 Task: Use Frogs at Night Effect in this video Movie B.mp4
Action: Mouse pressed left at (437, 191)
Screenshot: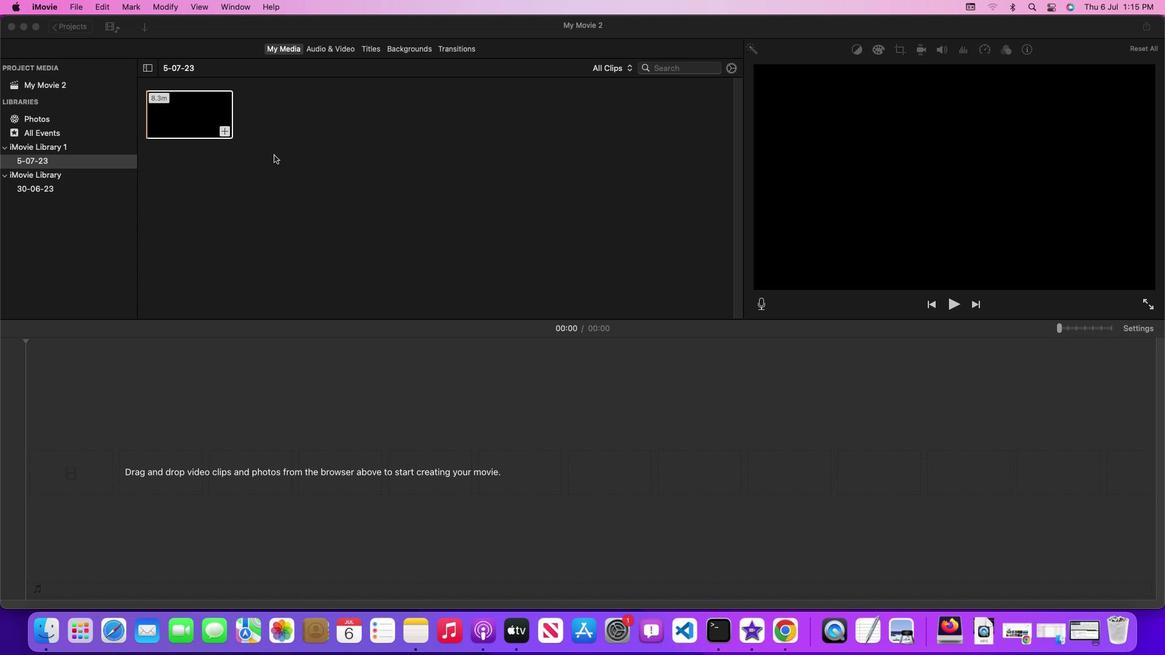 
Action: Mouse moved to (197, 126)
Screenshot: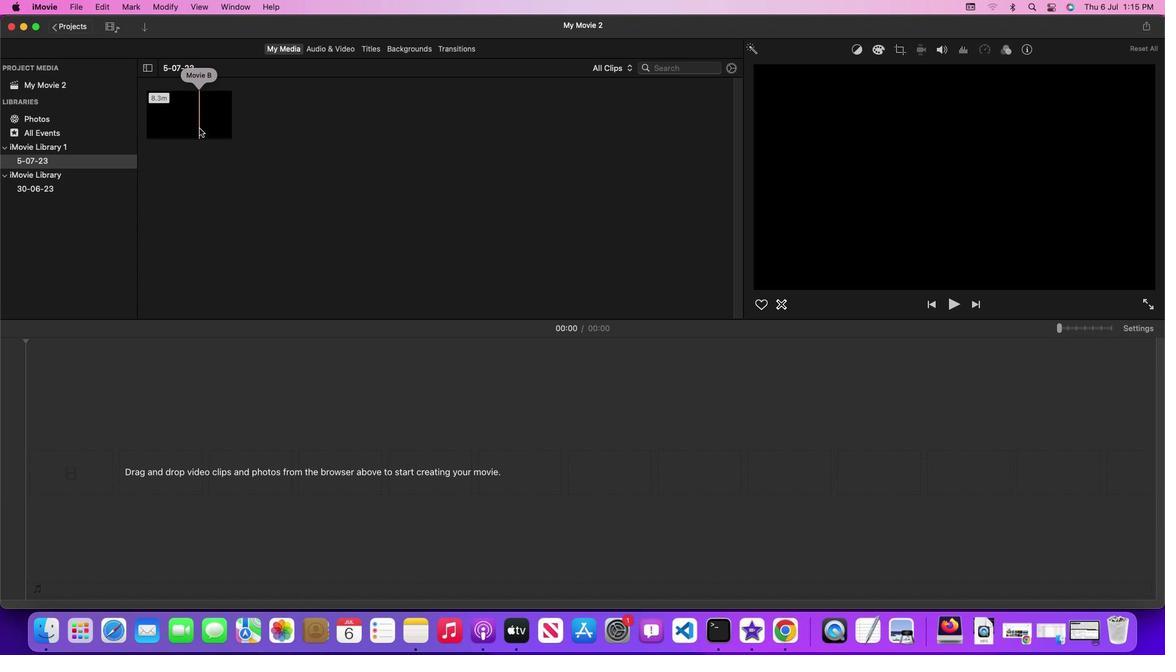 
Action: Mouse pressed left at (197, 126)
Screenshot: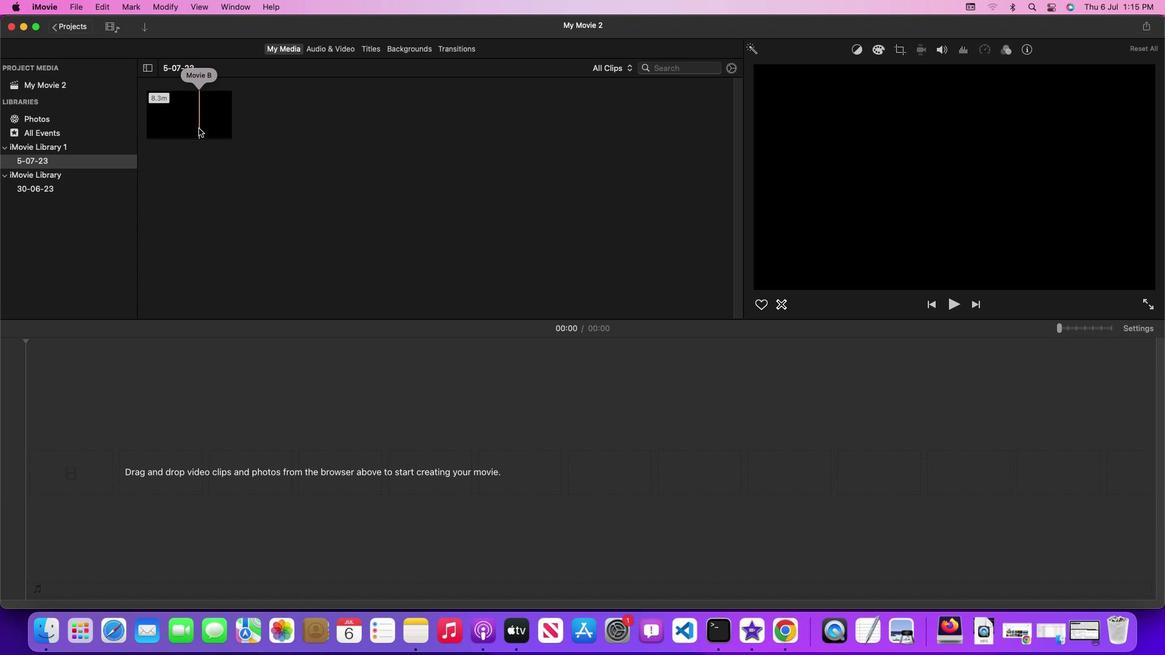 
Action: Mouse moved to (336, 49)
Screenshot: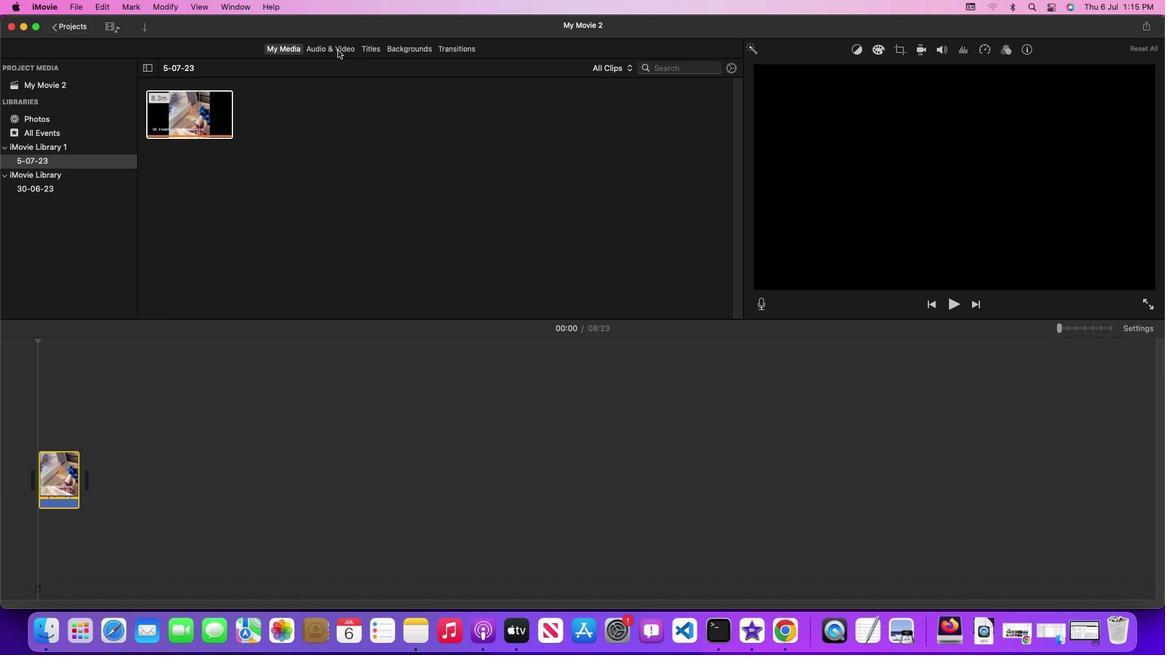 
Action: Mouse pressed left at (336, 49)
Screenshot: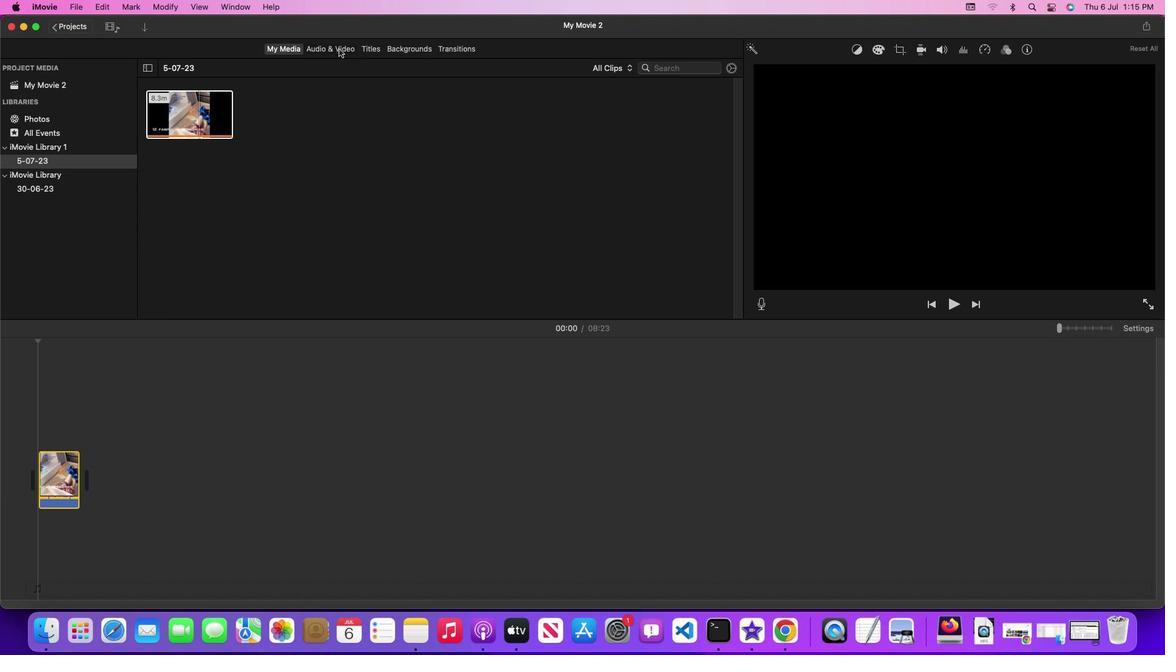 
Action: Mouse moved to (738, 161)
Screenshot: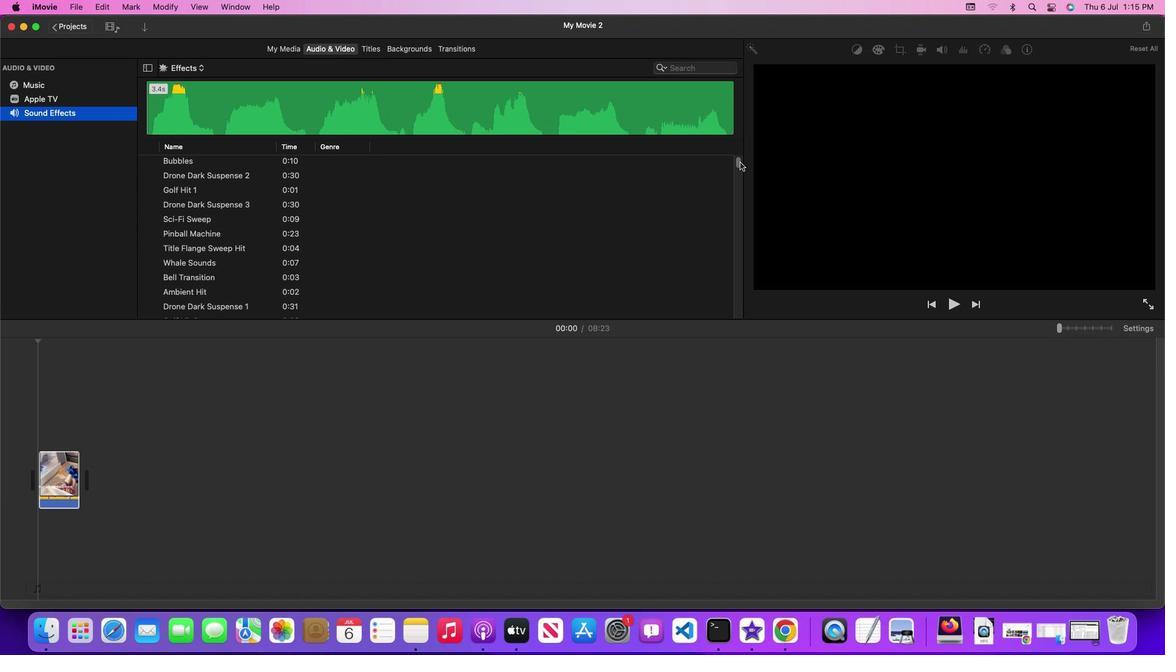 
Action: Mouse pressed left at (738, 161)
Screenshot: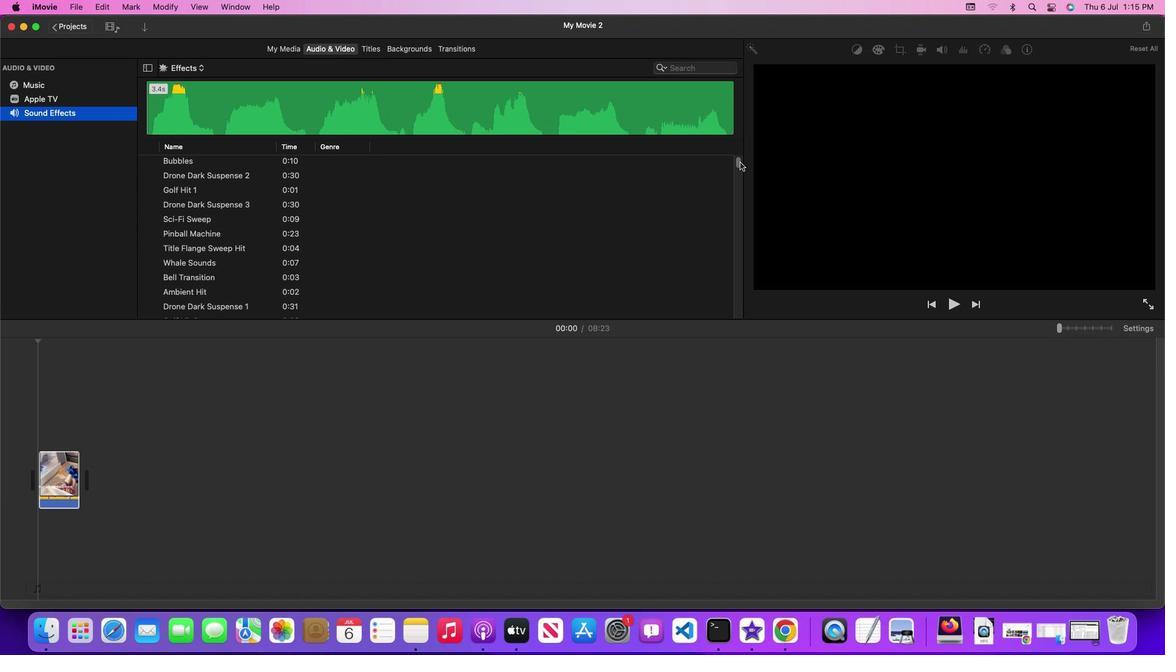 
Action: Mouse moved to (562, 245)
Screenshot: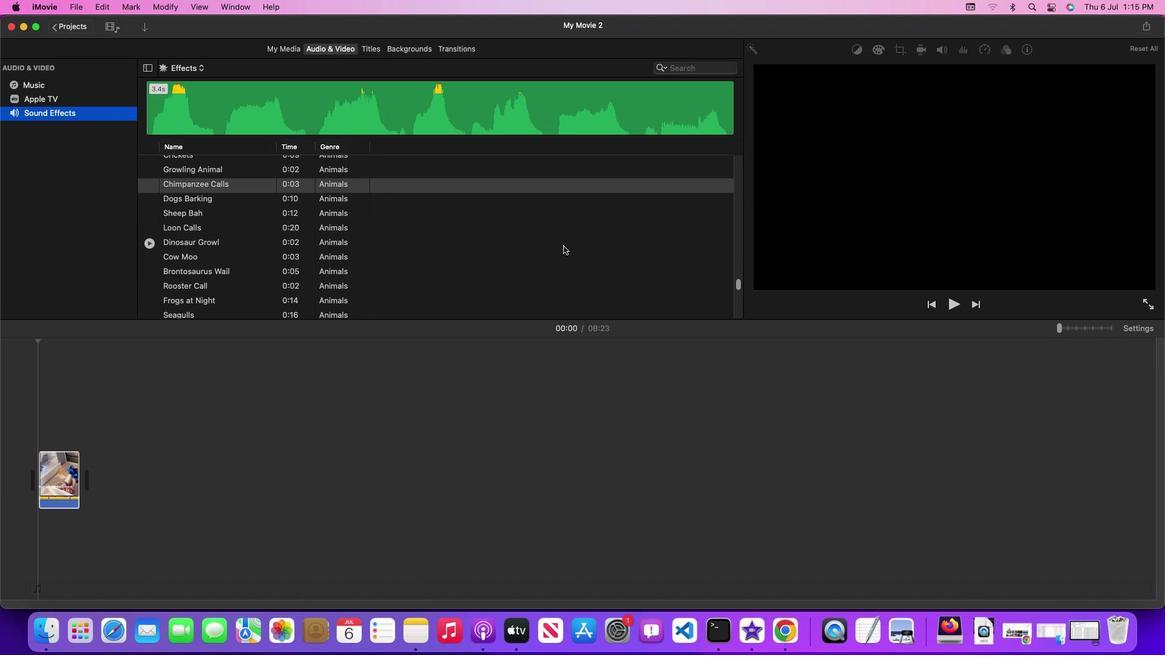 
Action: Mouse scrolled (562, 245) with delta (0, -1)
Screenshot: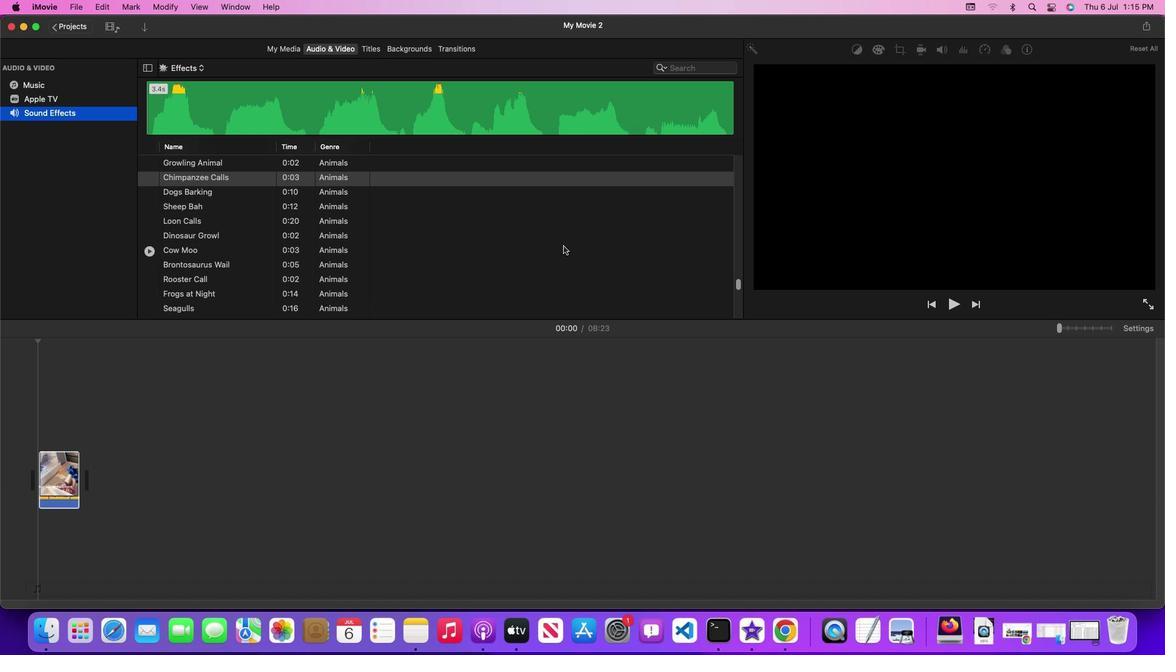 
Action: Mouse scrolled (562, 245) with delta (0, -1)
Screenshot: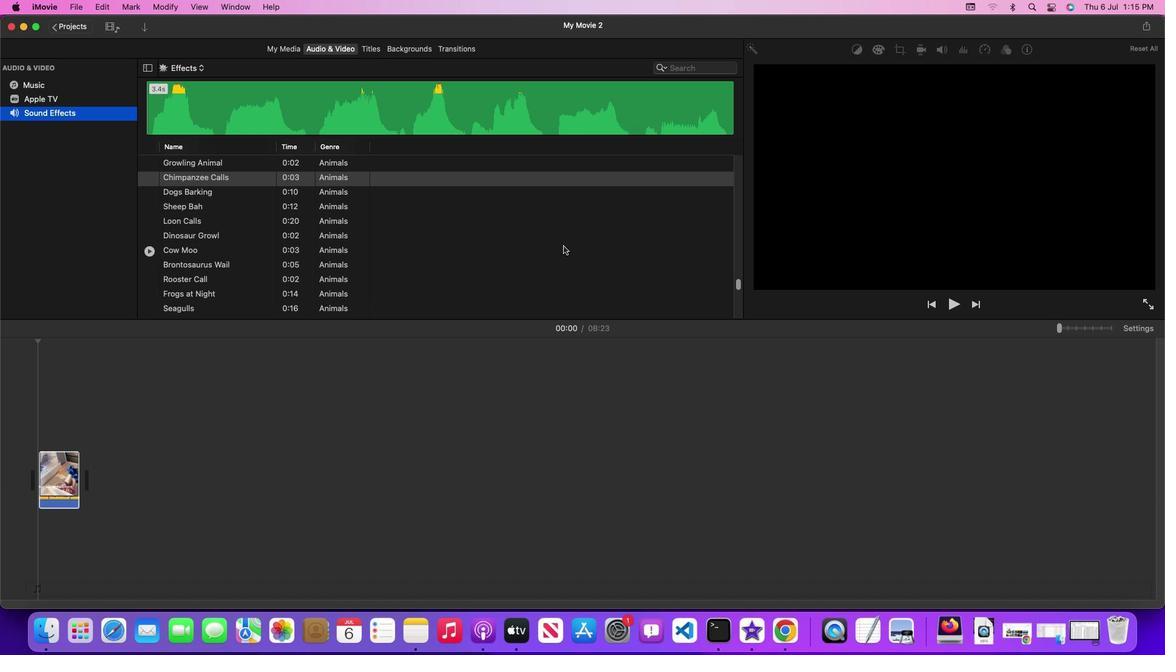 
Action: Mouse scrolled (562, 245) with delta (0, -1)
Screenshot: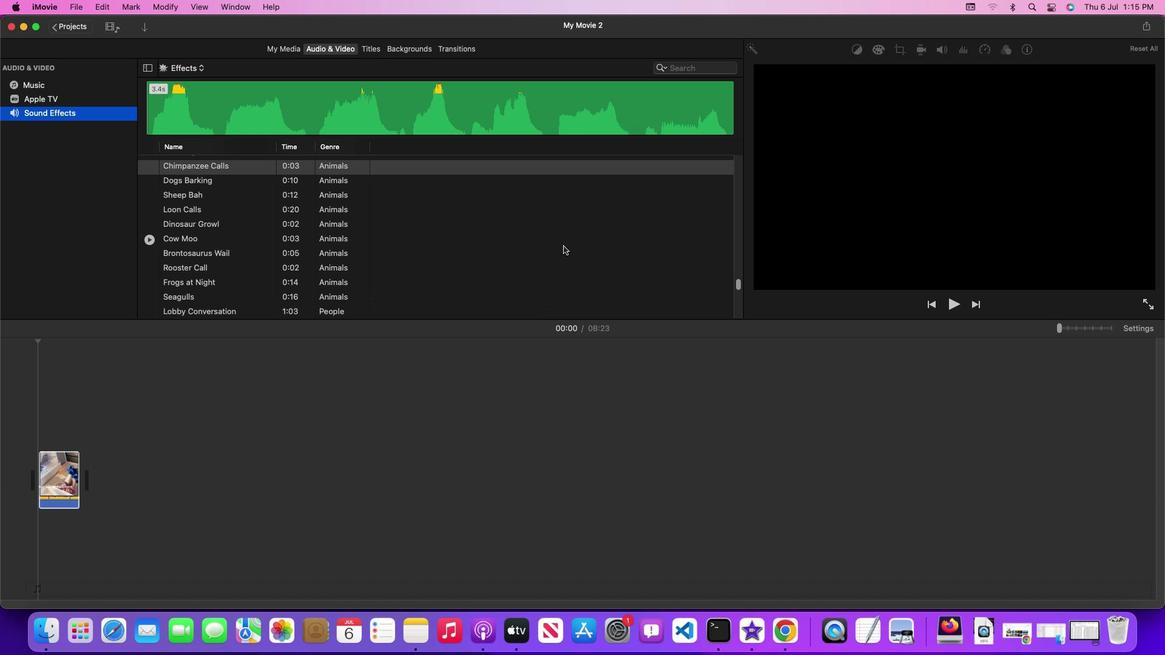 
Action: Mouse scrolled (562, 245) with delta (0, -1)
Screenshot: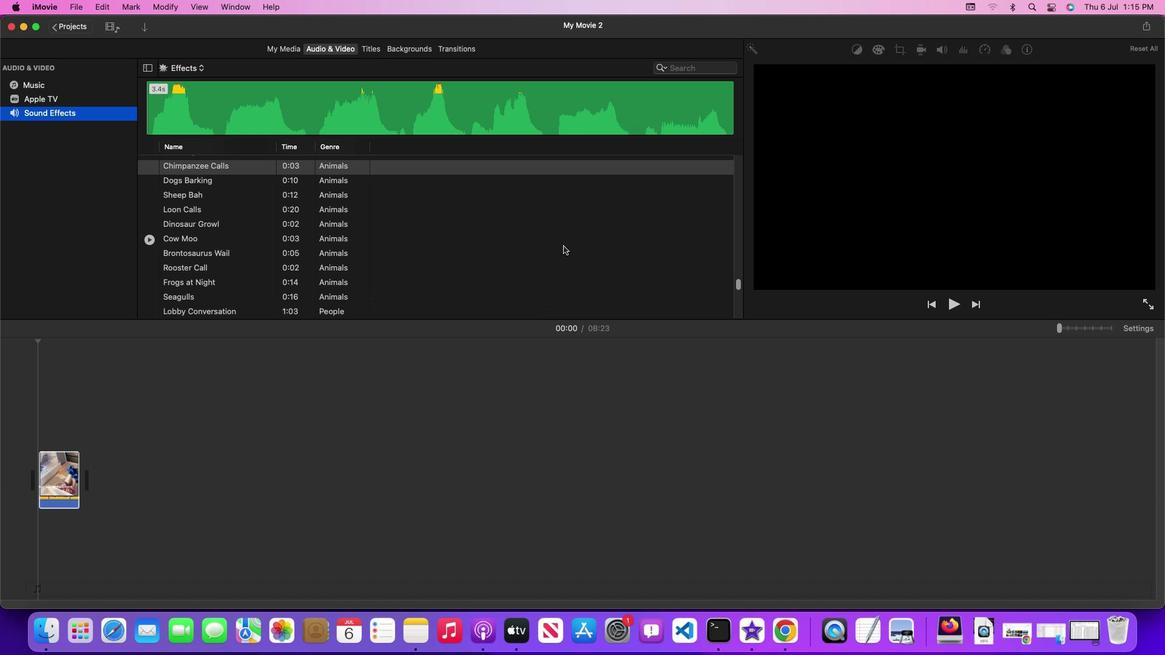 
Action: Mouse scrolled (562, 245) with delta (0, -1)
Screenshot: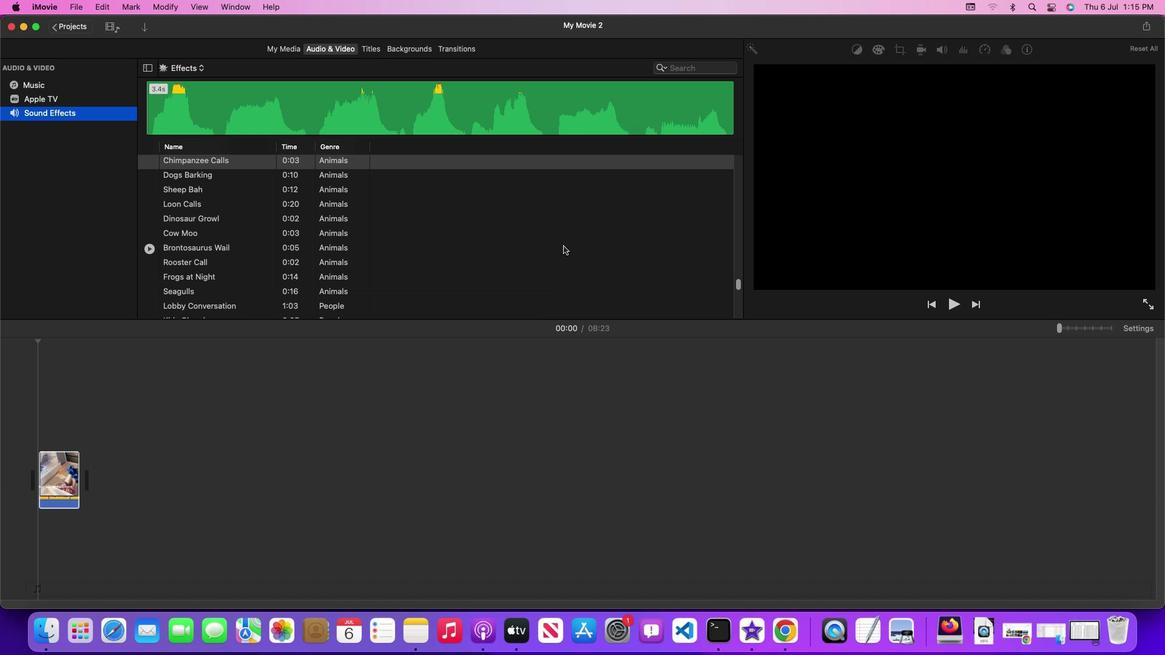 
Action: Mouse scrolled (562, 245) with delta (0, -1)
Screenshot: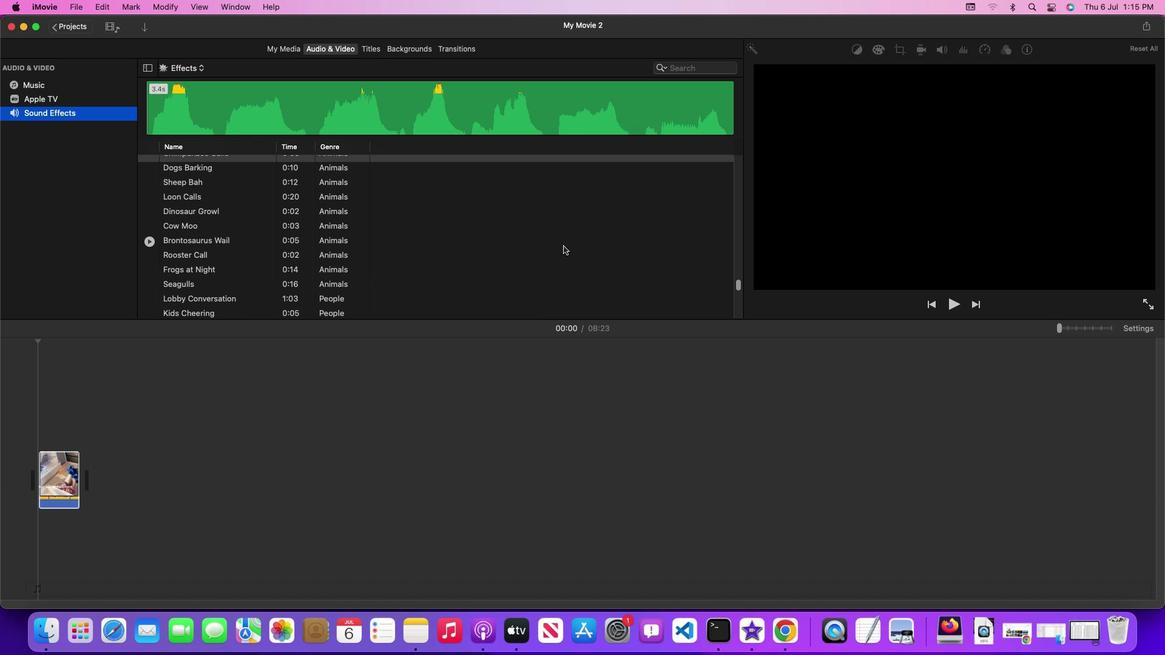 
Action: Mouse scrolled (562, 245) with delta (0, -1)
Screenshot: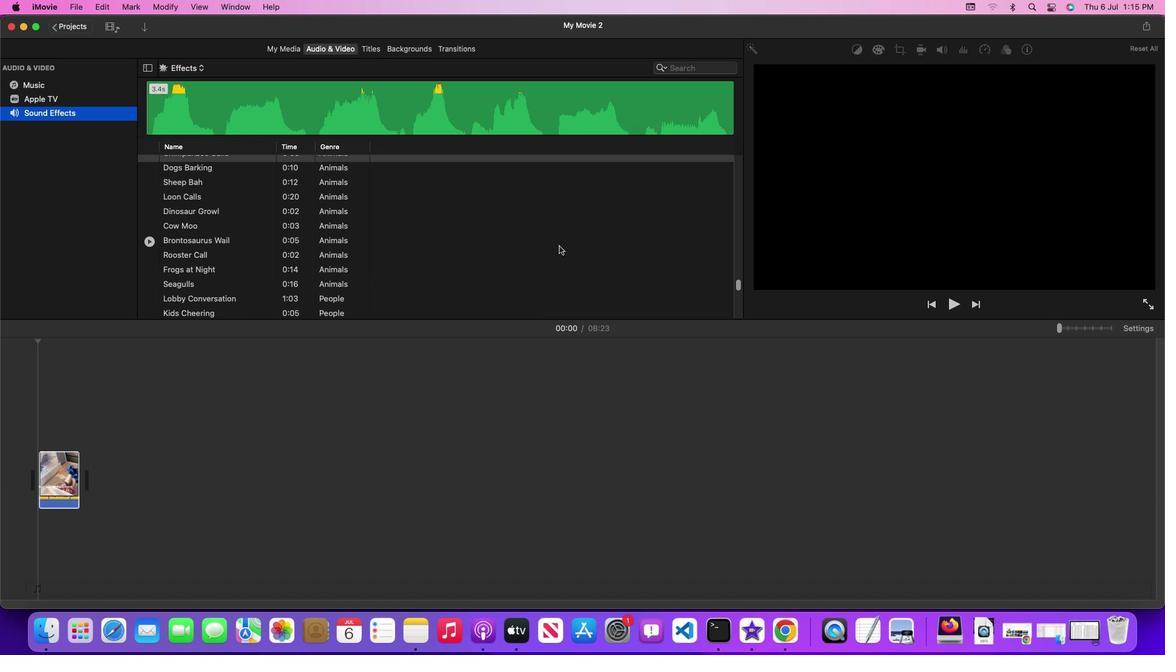 
Action: Mouse moved to (307, 268)
Screenshot: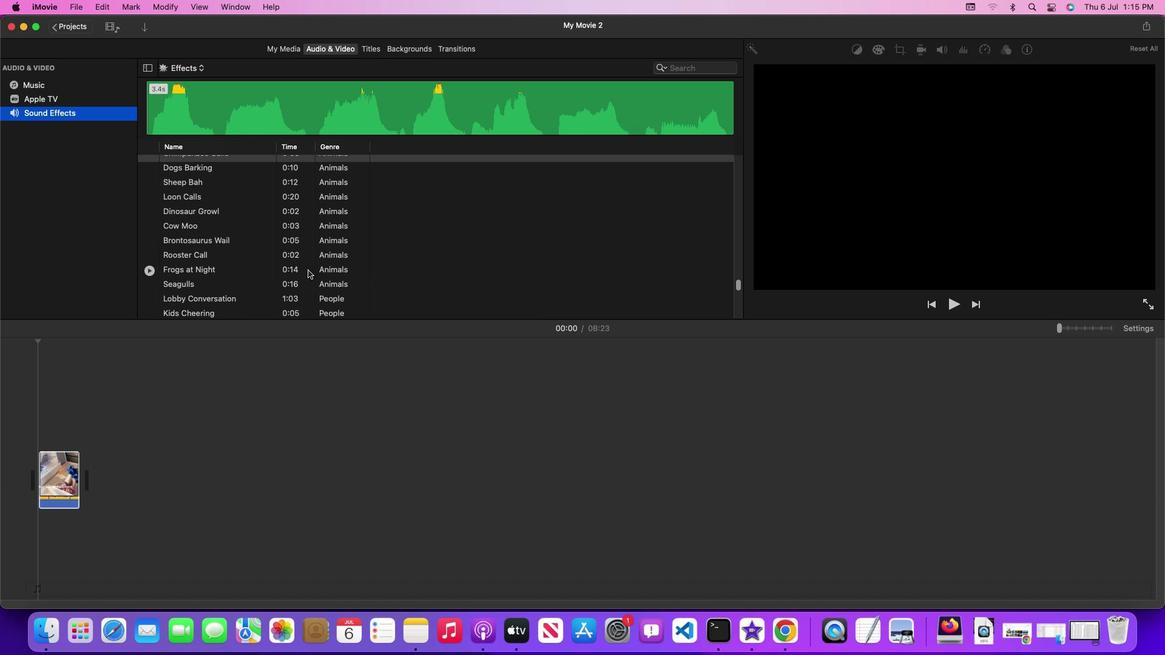 
Action: Mouse pressed left at (307, 268)
Screenshot: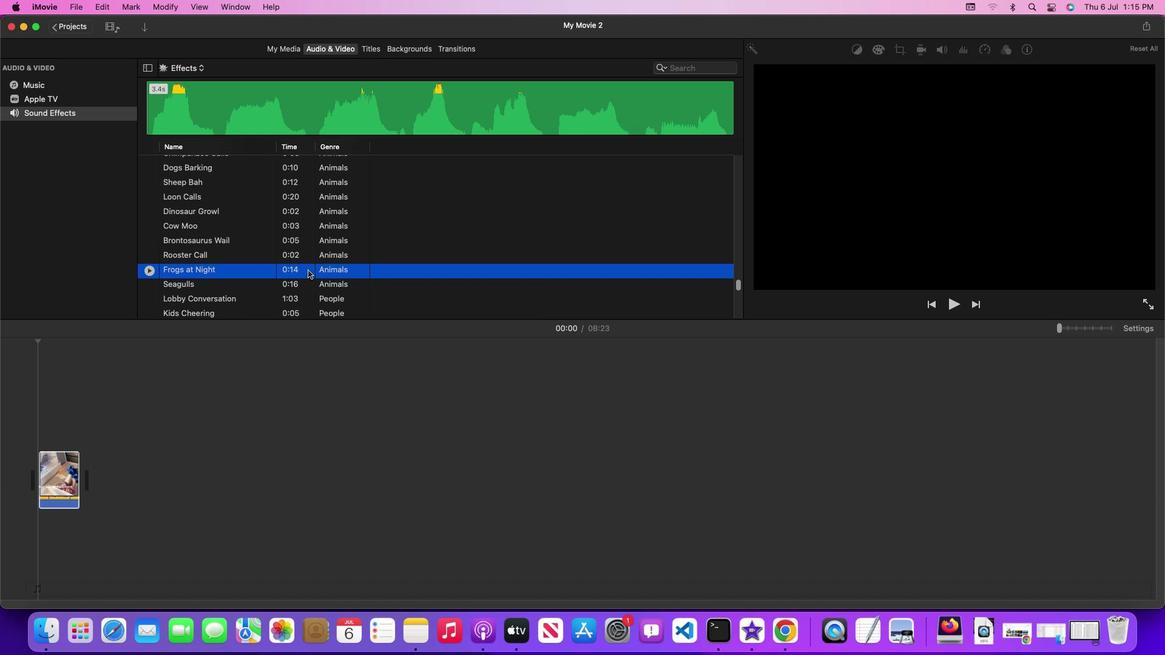 
Action: Mouse moved to (308, 268)
Screenshot: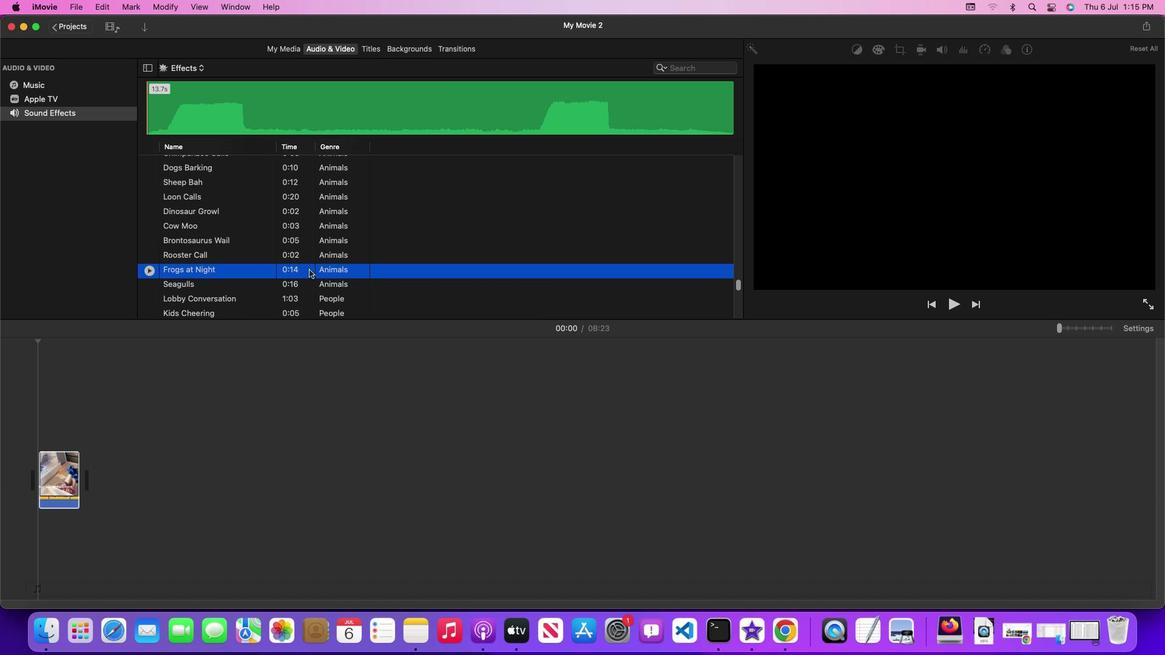 
Action: Mouse pressed left at (308, 268)
Screenshot: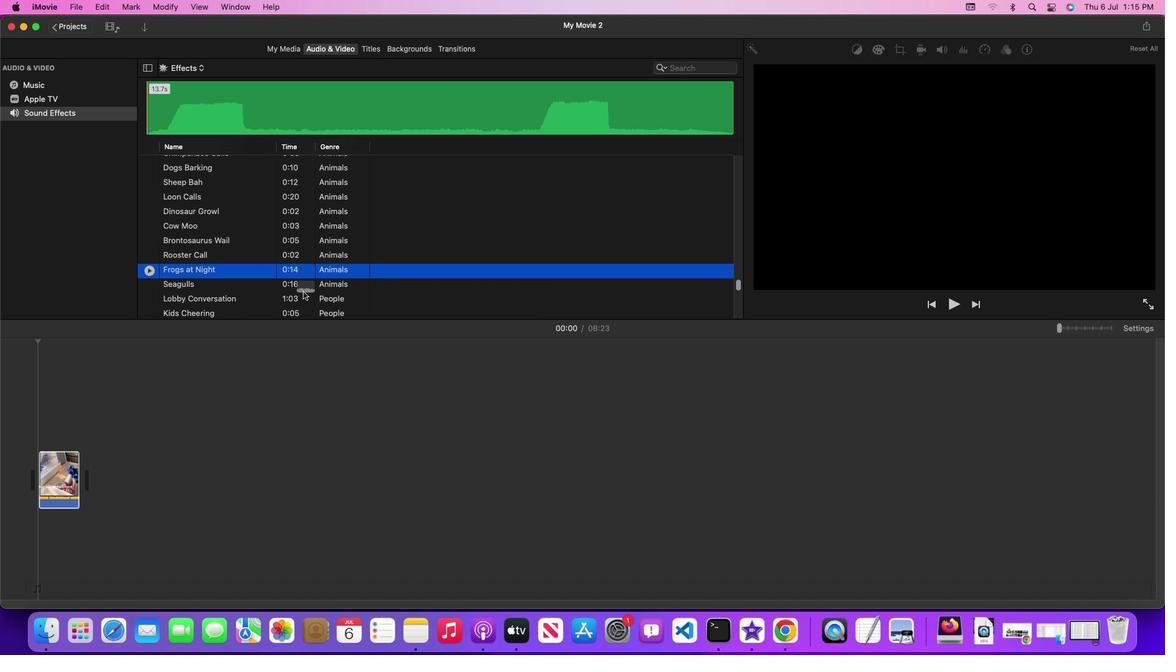
Action: Mouse moved to (78, 495)
Screenshot: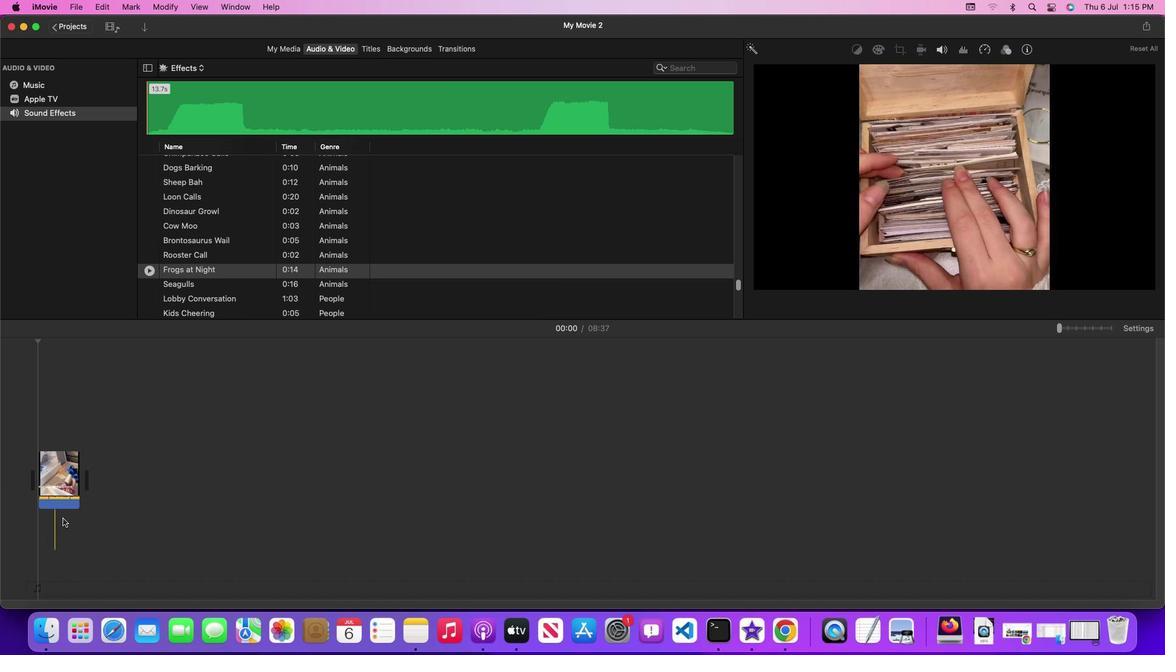 
